 Task: Toggle the command group.
Action: Mouse moved to (22, 526)
Screenshot: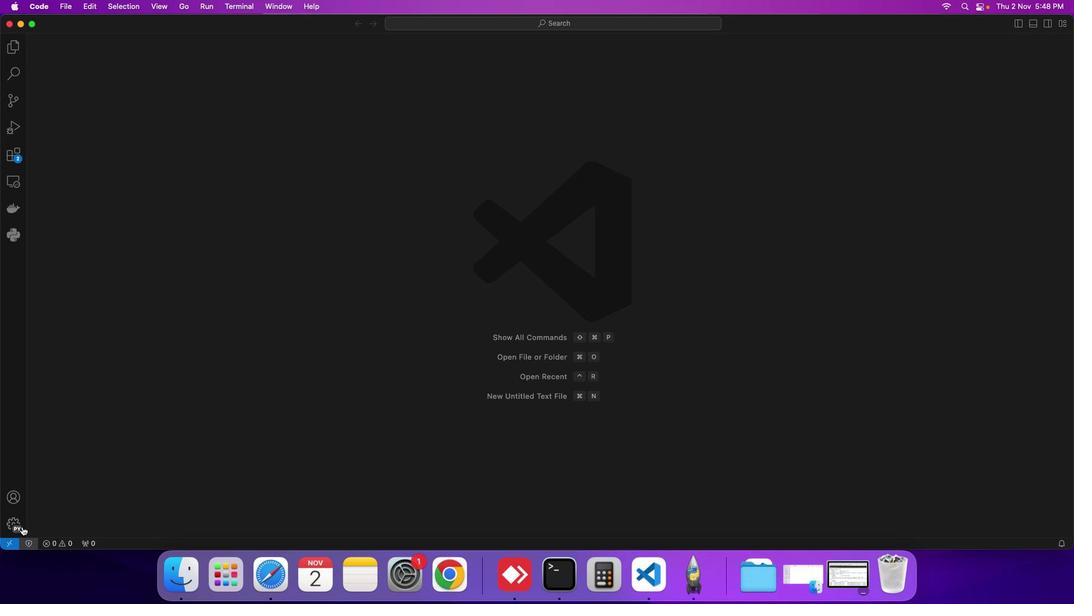 
Action: Mouse pressed left at (22, 526)
Screenshot: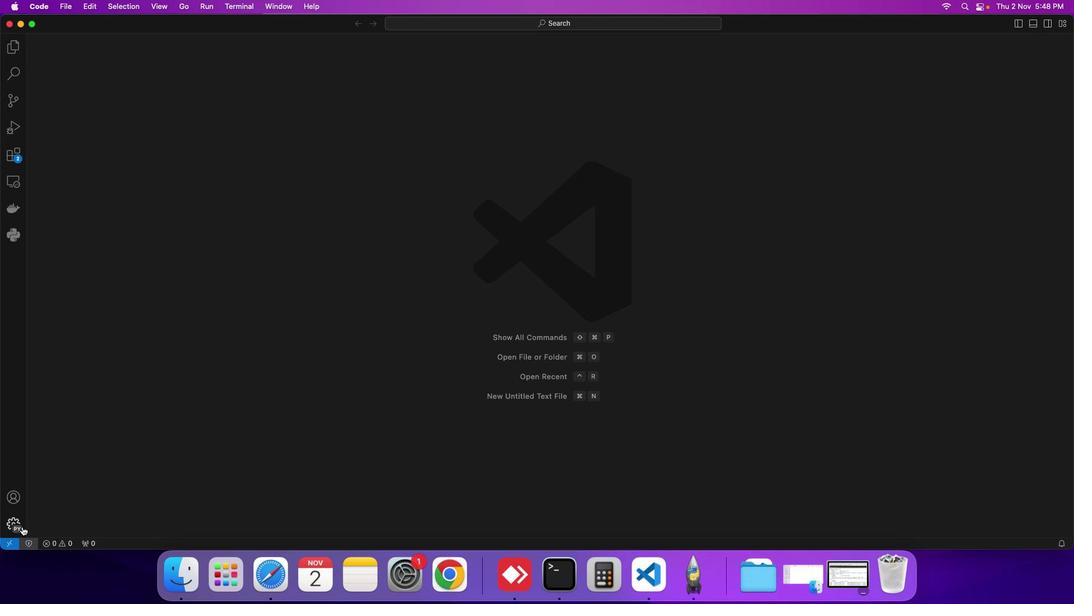 
Action: Mouse moved to (52, 439)
Screenshot: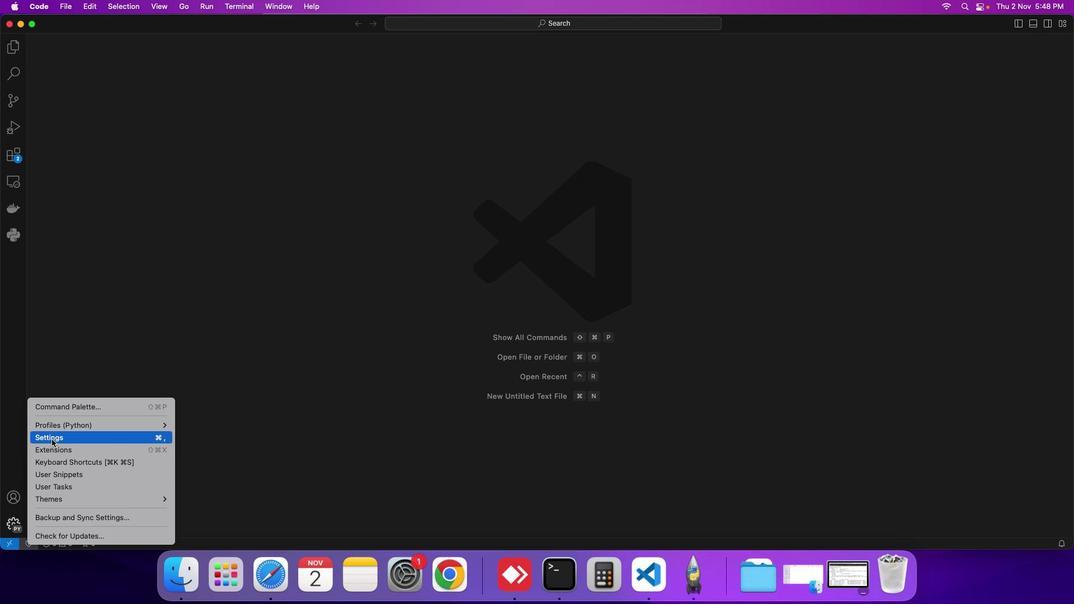 
Action: Mouse pressed left at (52, 439)
Screenshot: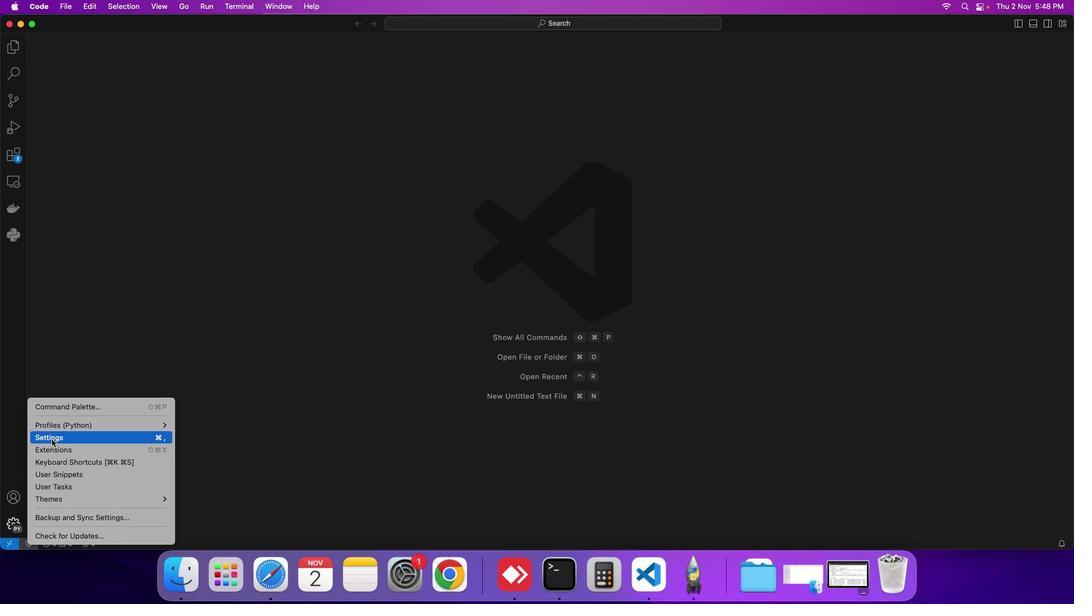 
Action: Mouse moved to (269, 139)
Screenshot: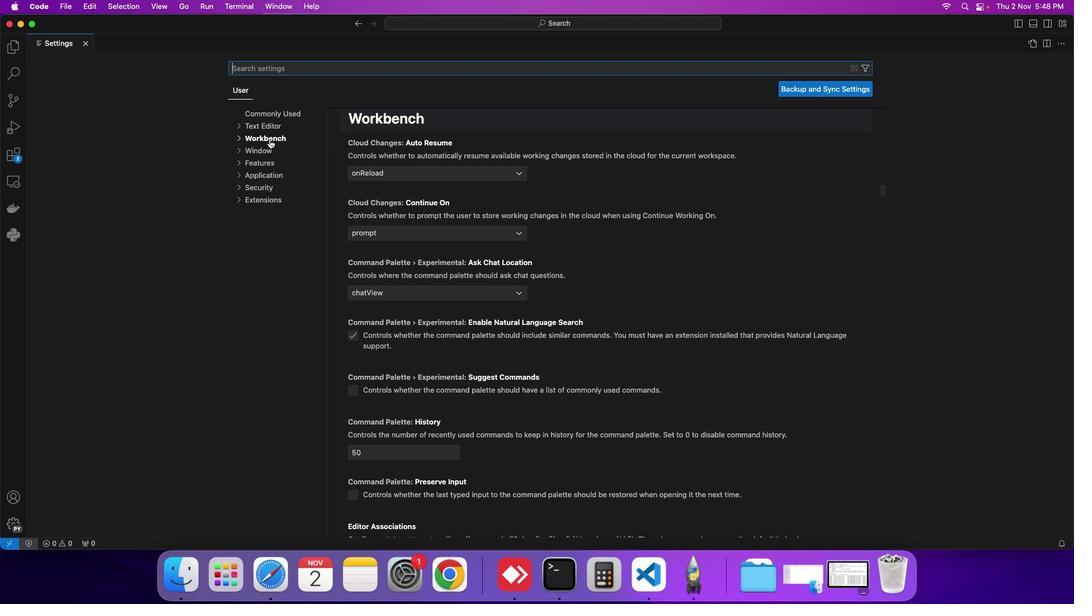 
Action: Mouse pressed left at (269, 139)
Screenshot: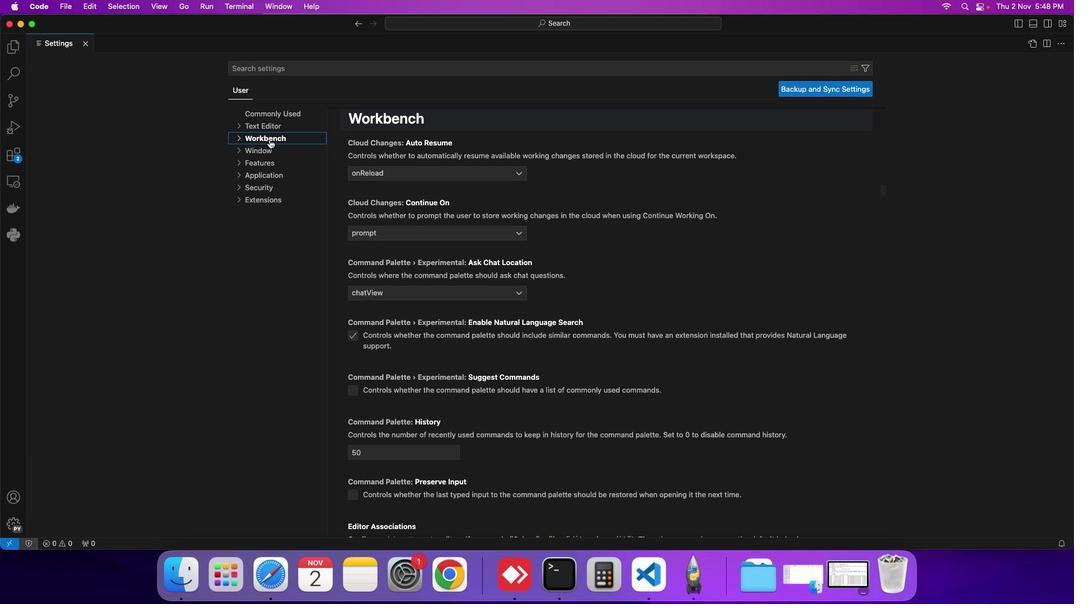 
Action: Mouse moved to (276, 210)
Screenshot: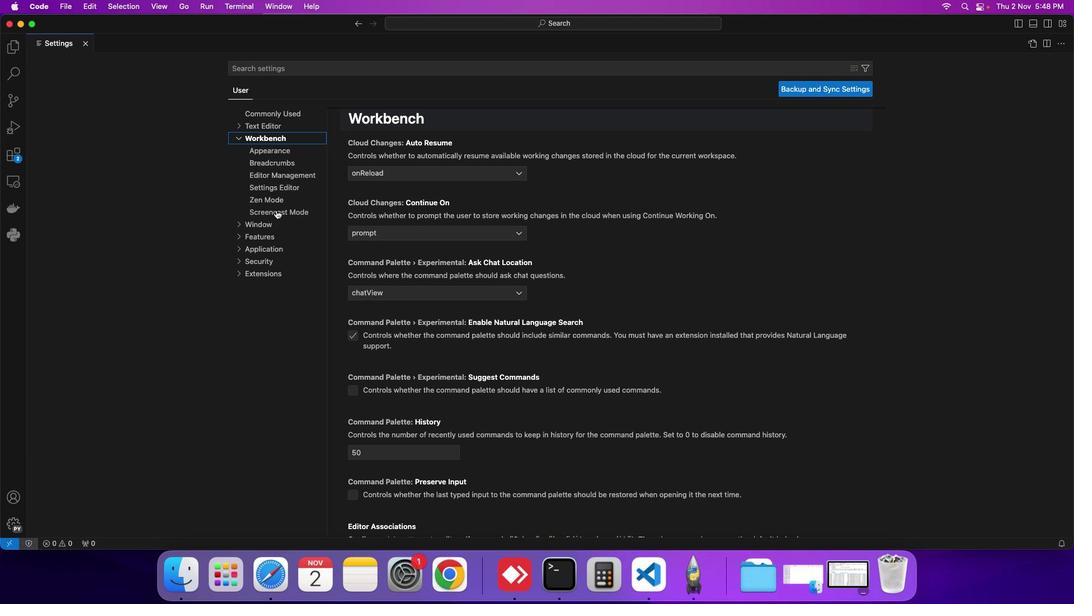 
Action: Mouse pressed left at (276, 210)
Screenshot: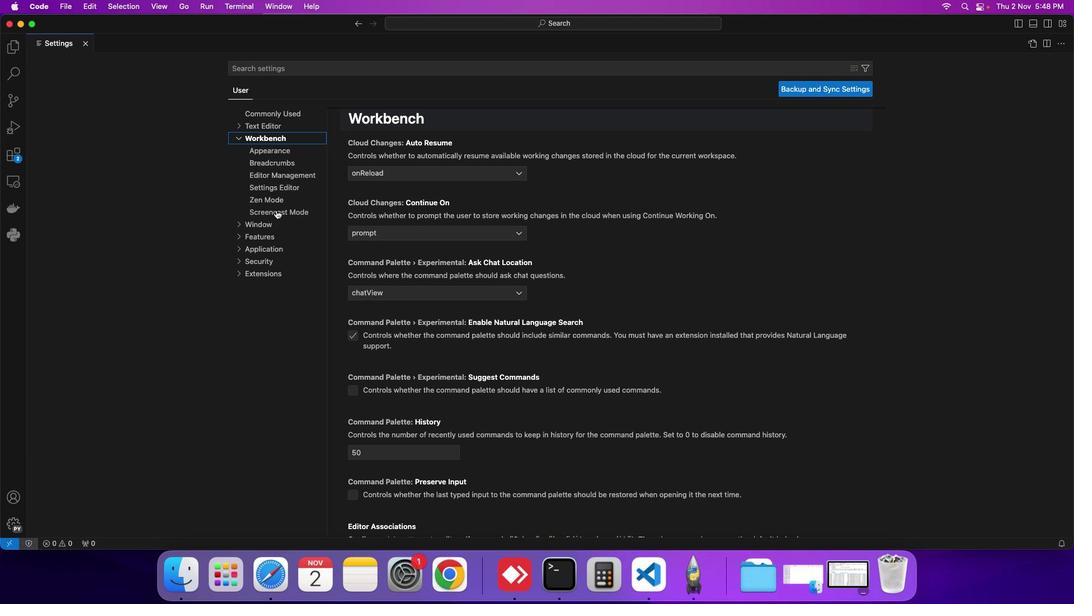 
Action: Mouse moved to (355, 276)
Screenshot: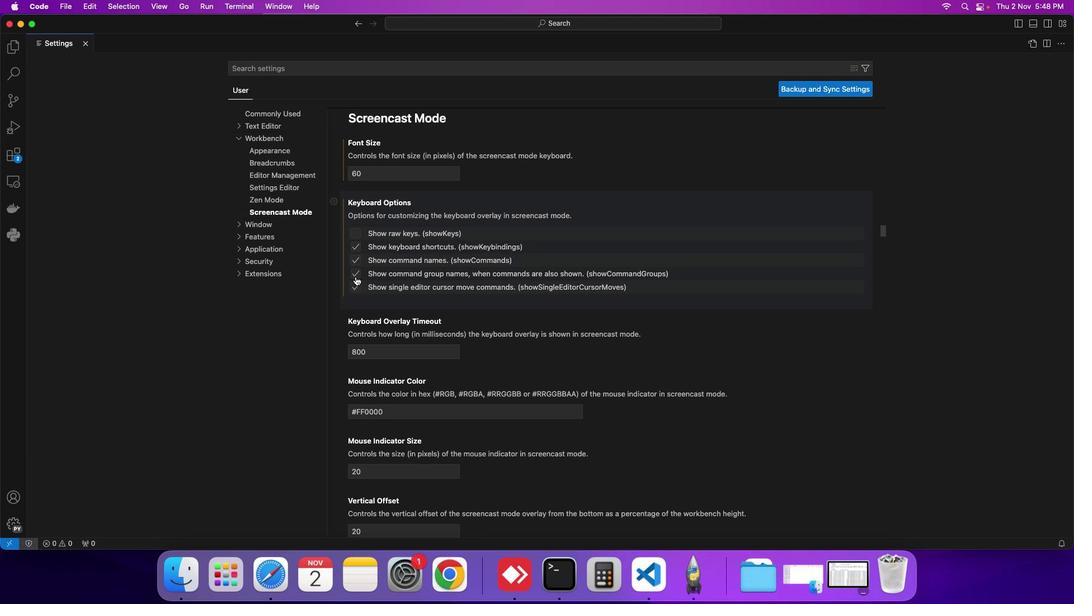 
Action: Mouse pressed left at (355, 276)
Screenshot: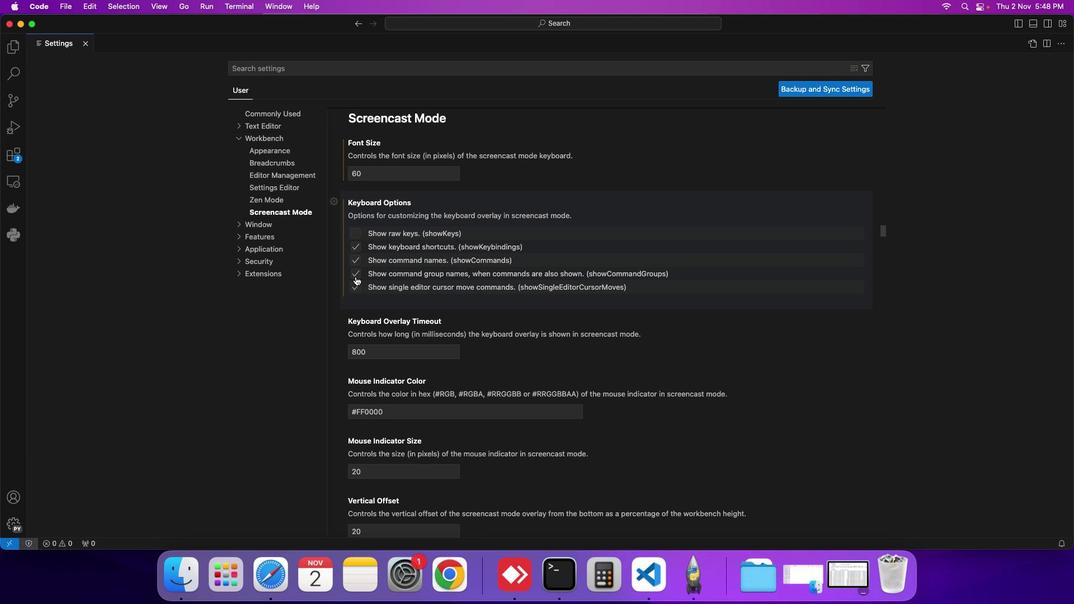 
Action: Mouse moved to (354, 276)
Screenshot: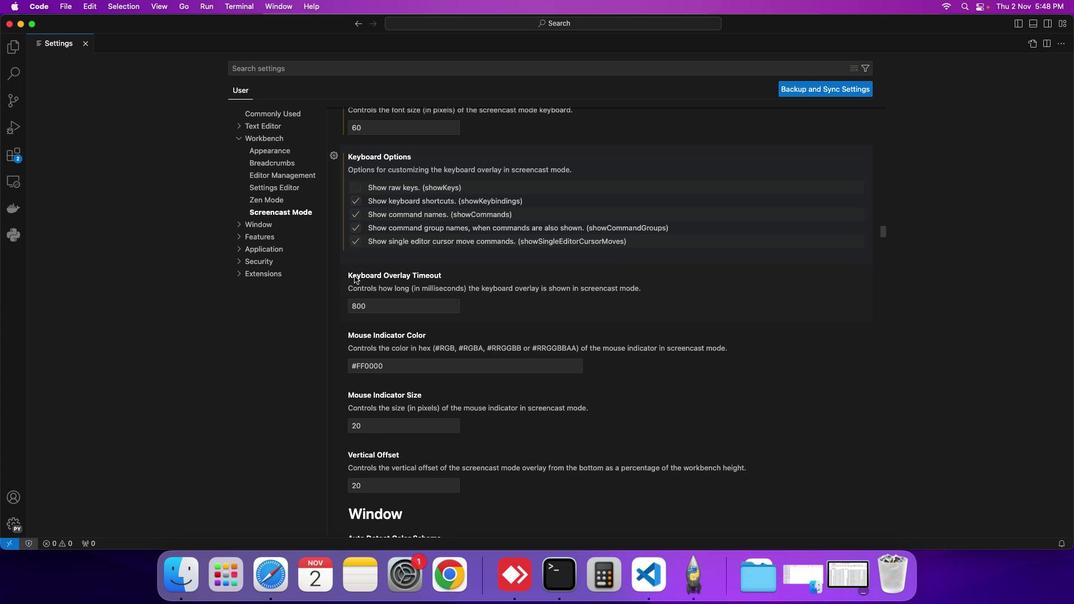 
